 Task: Create a scrum project TrueNorth.
Action: Mouse moved to (1165, 109)
Screenshot: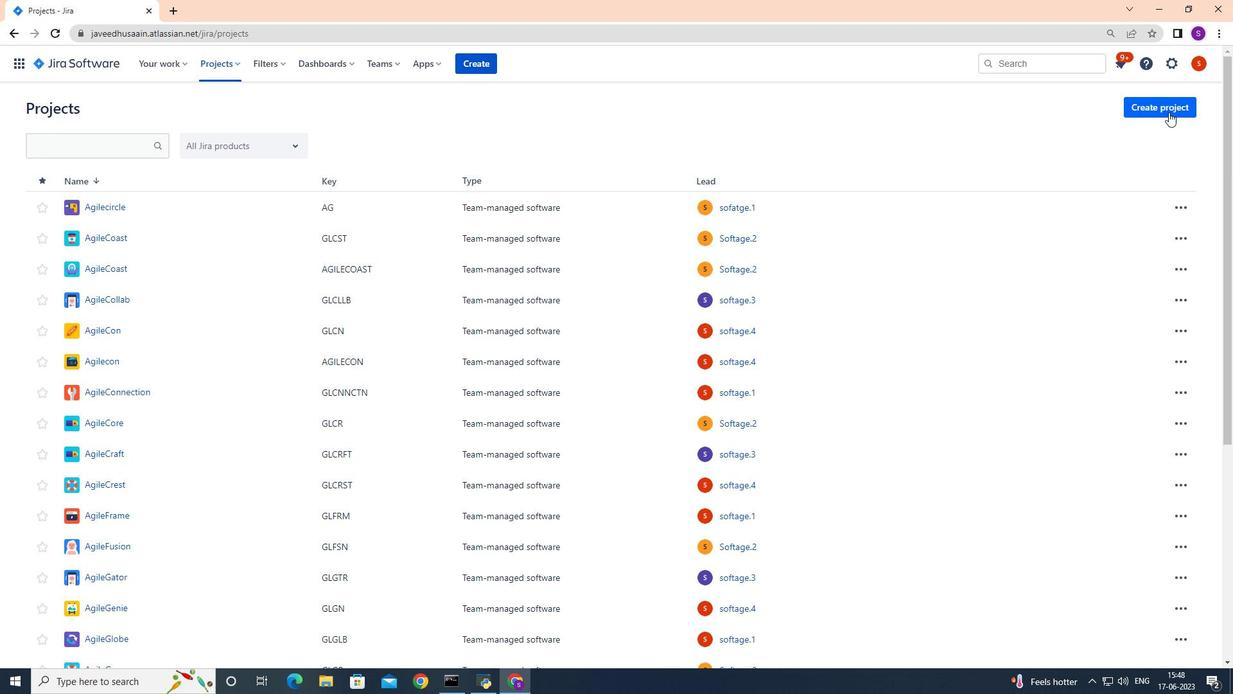 
Action: Mouse pressed left at (1165, 109)
Screenshot: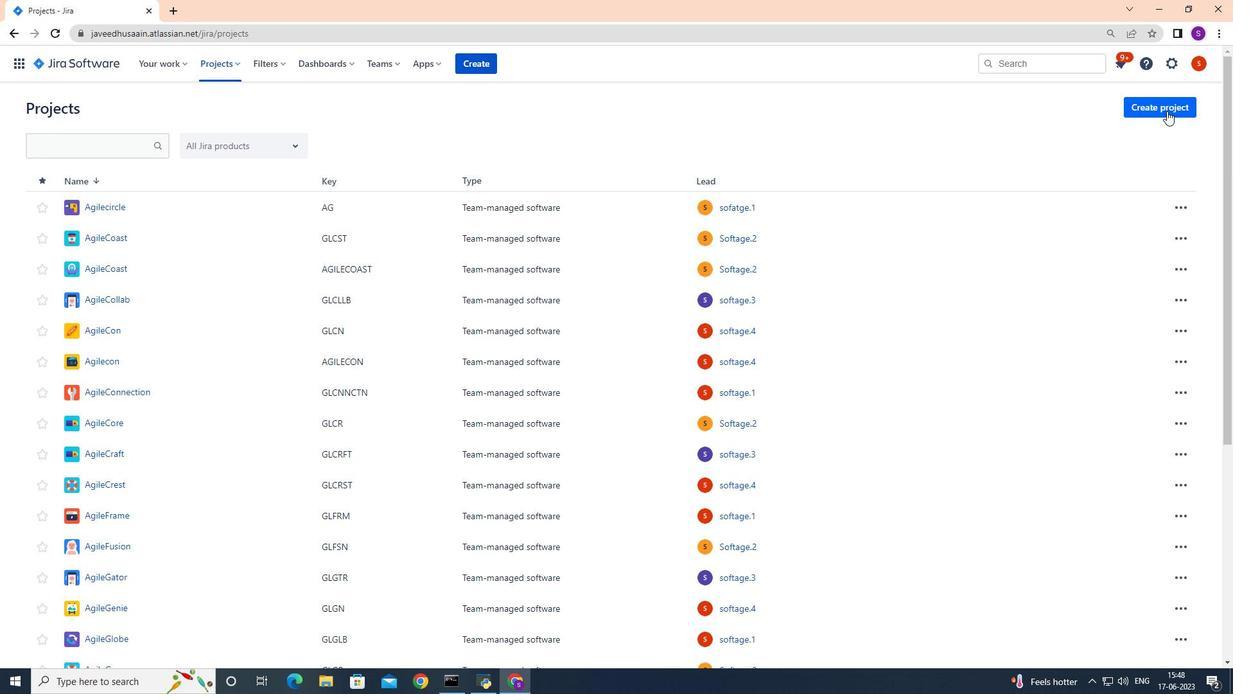 
Action: Mouse moved to (621, 214)
Screenshot: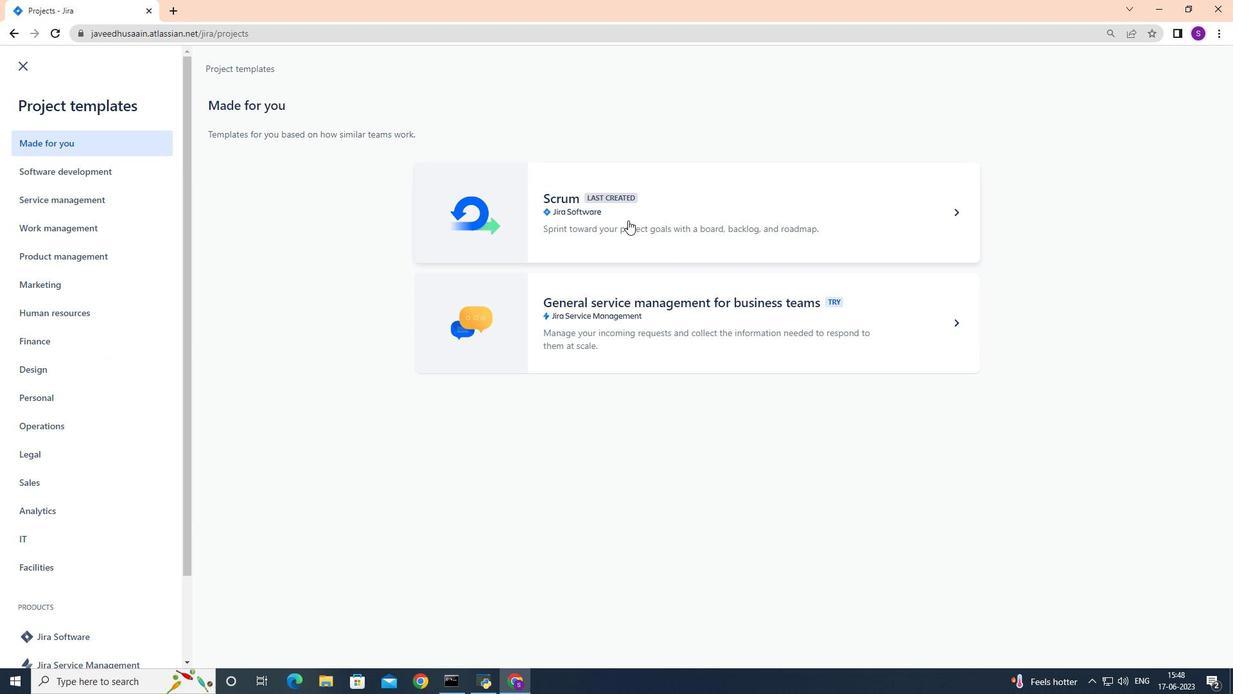 
Action: Mouse pressed left at (621, 214)
Screenshot: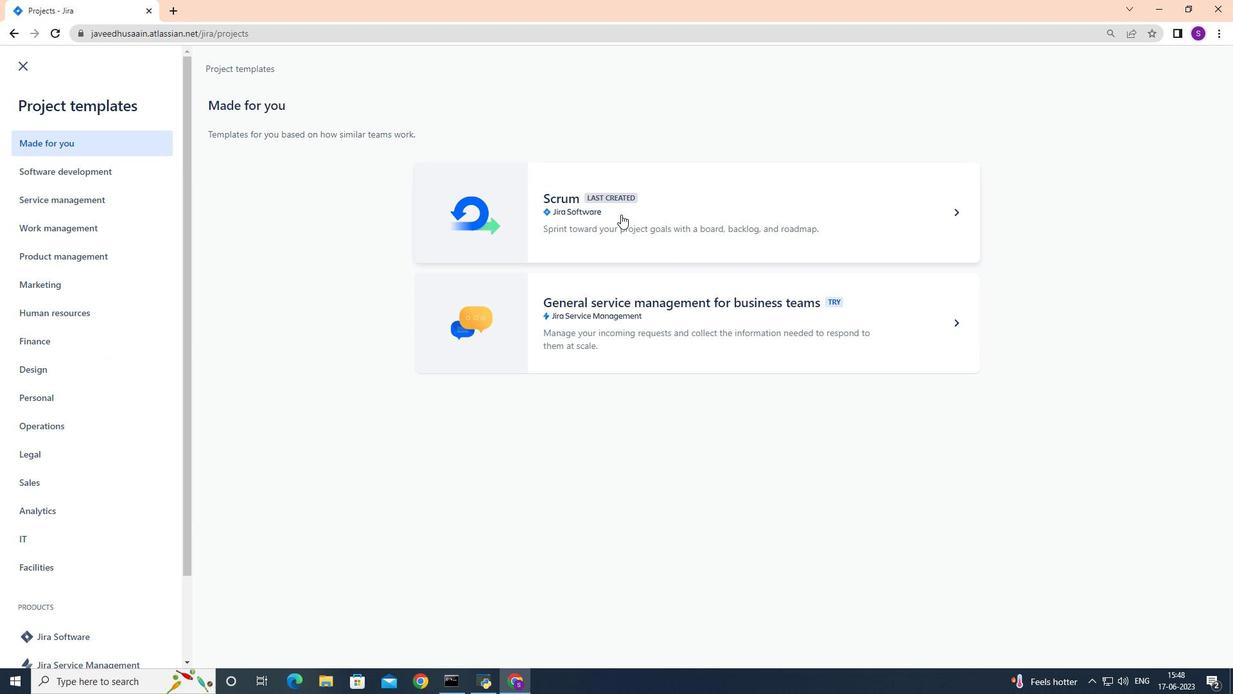 
Action: Mouse moved to (912, 120)
Screenshot: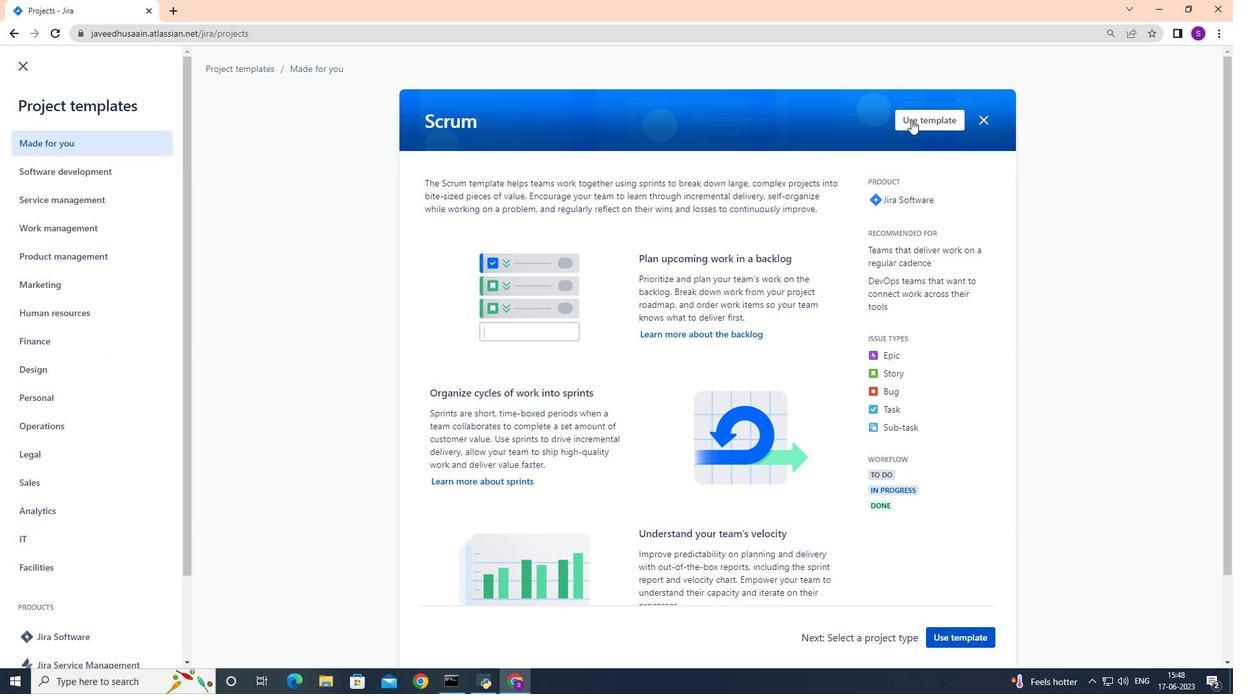 
Action: Mouse pressed left at (912, 120)
Screenshot: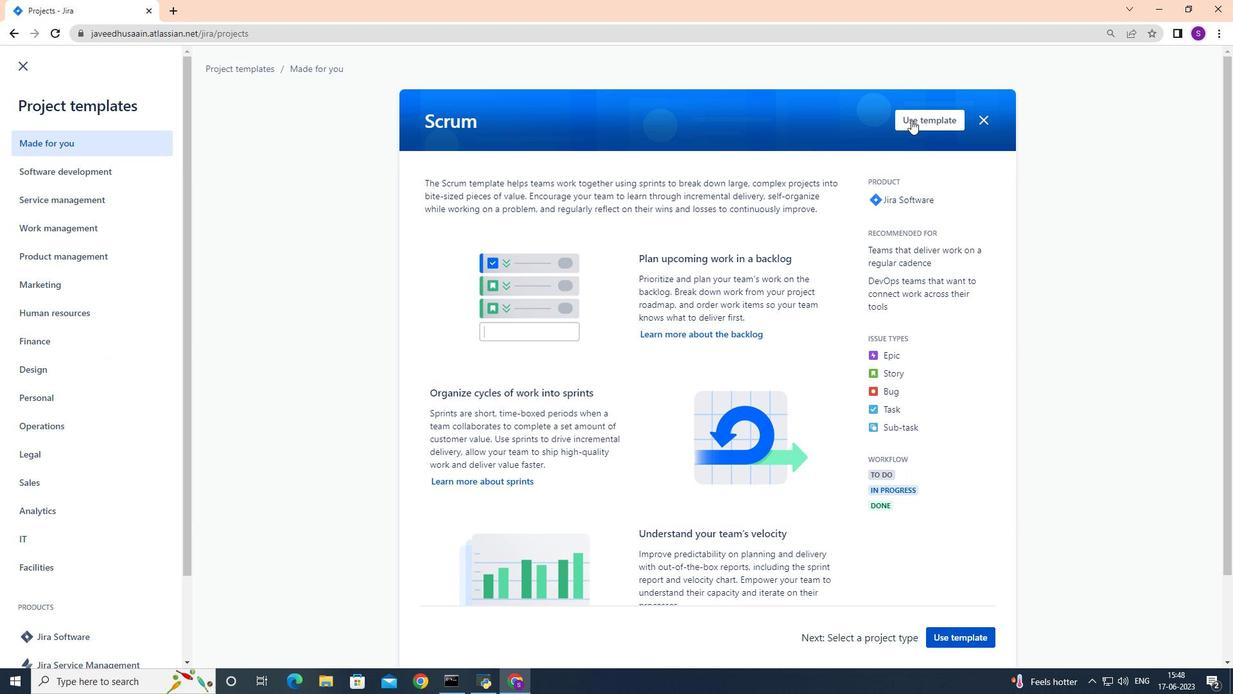 
Action: Mouse moved to (509, 439)
Screenshot: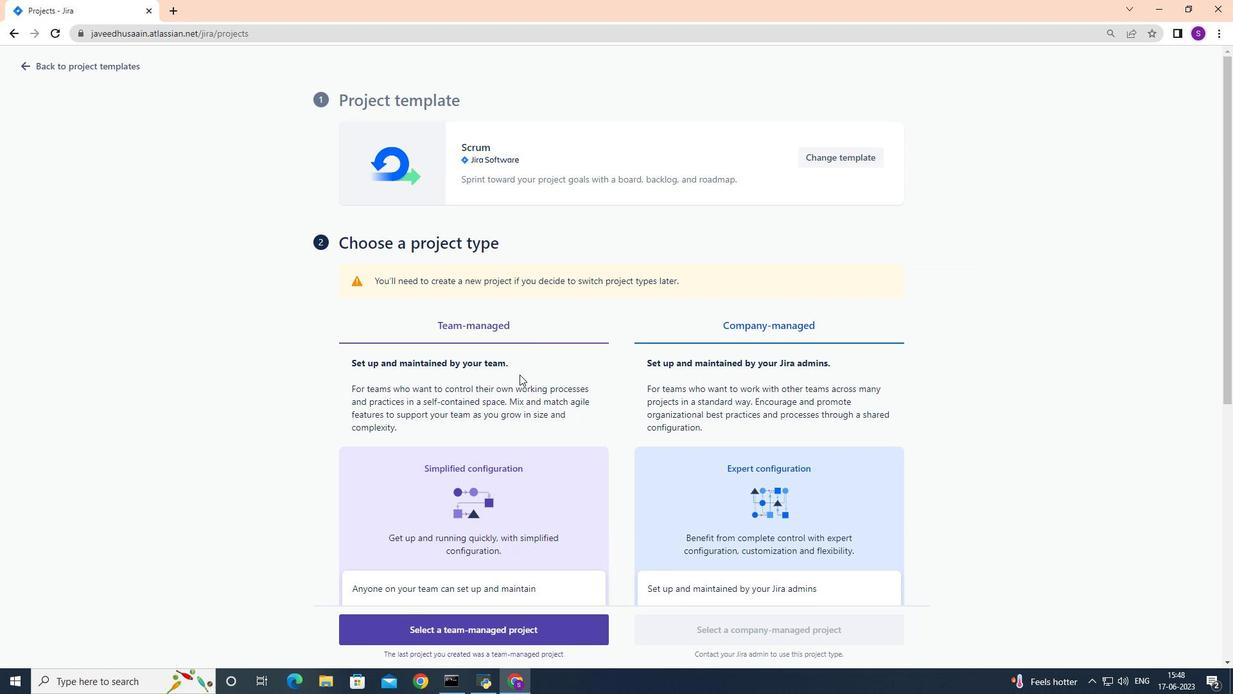 
Action: Mouse scrolled (509, 435) with delta (0, 0)
Screenshot: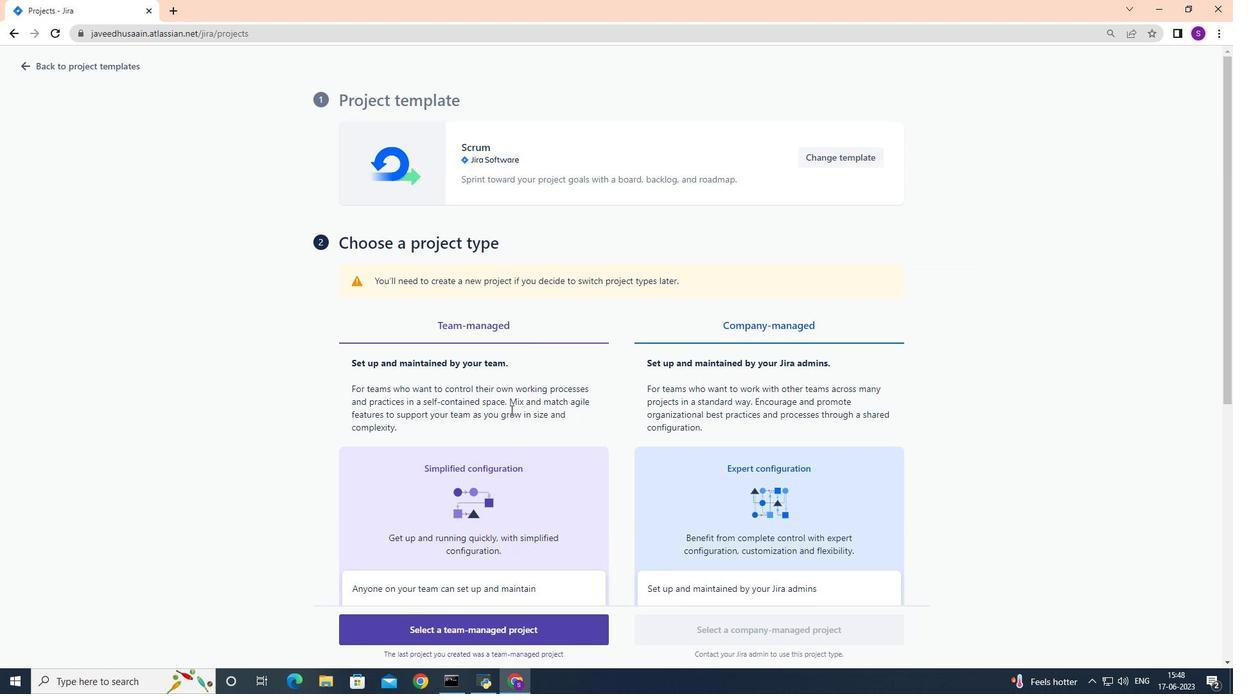 
Action: Mouse moved to (509, 443)
Screenshot: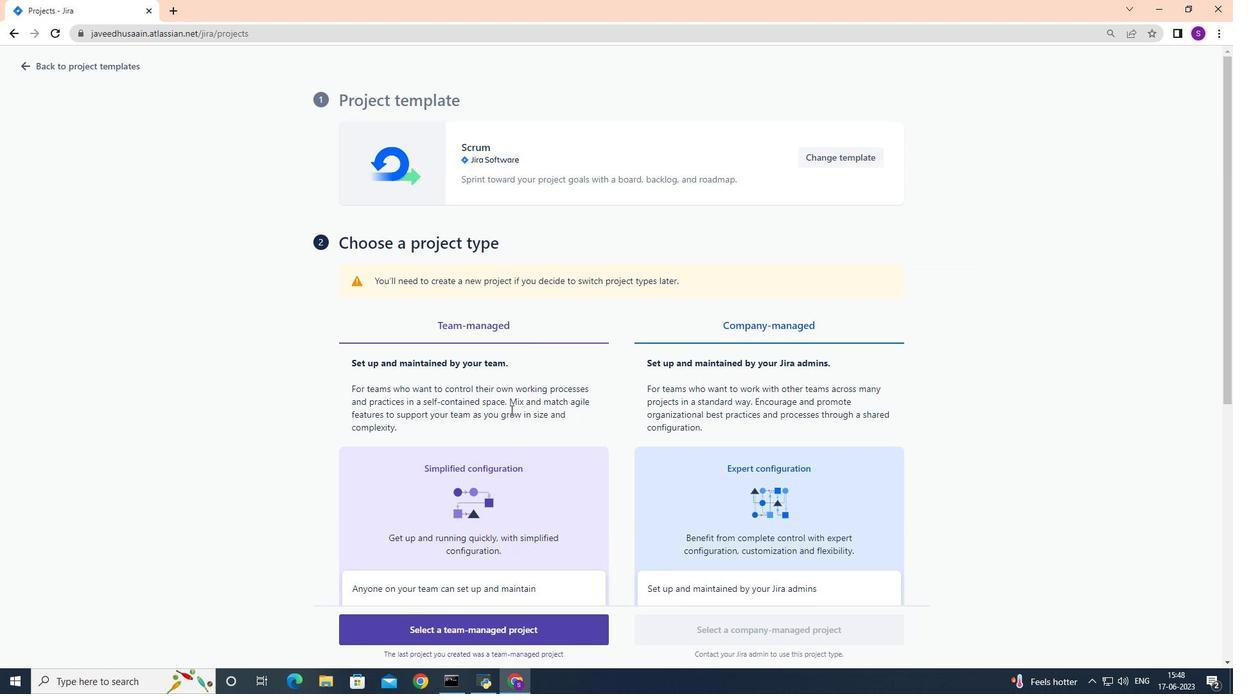 
Action: Mouse scrolled (509, 442) with delta (0, 0)
Screenshot: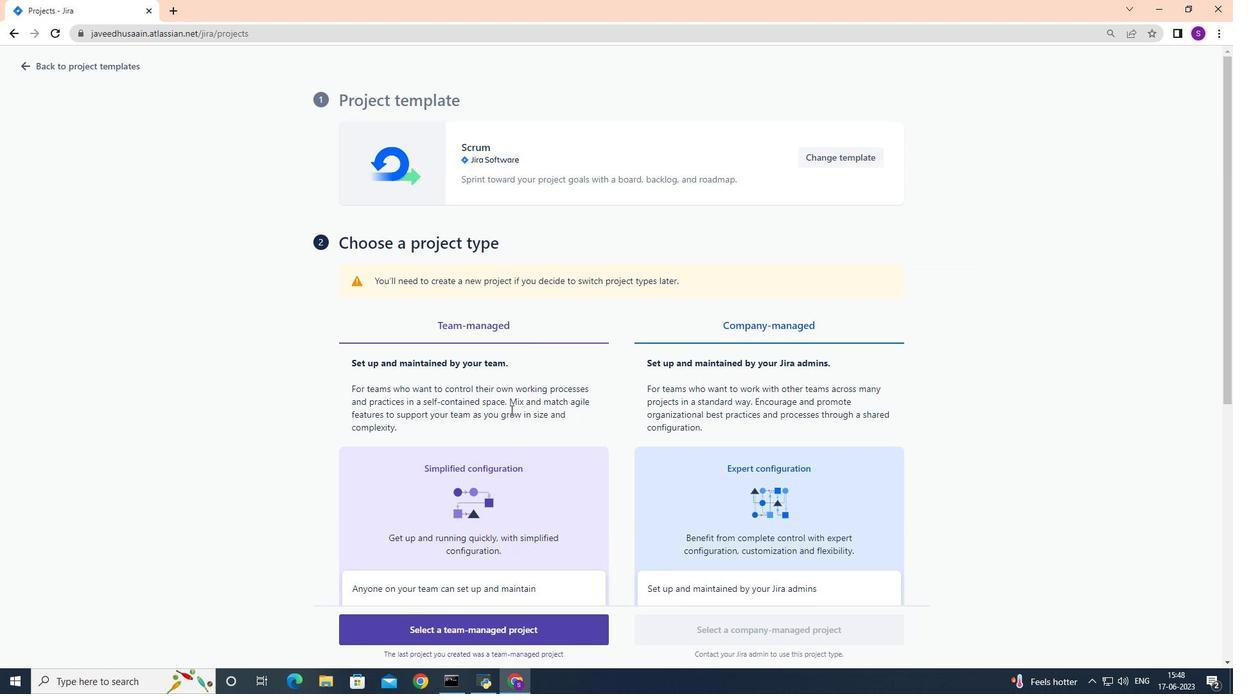 
Action: Mouse moved to (509, 449)
Screenshot: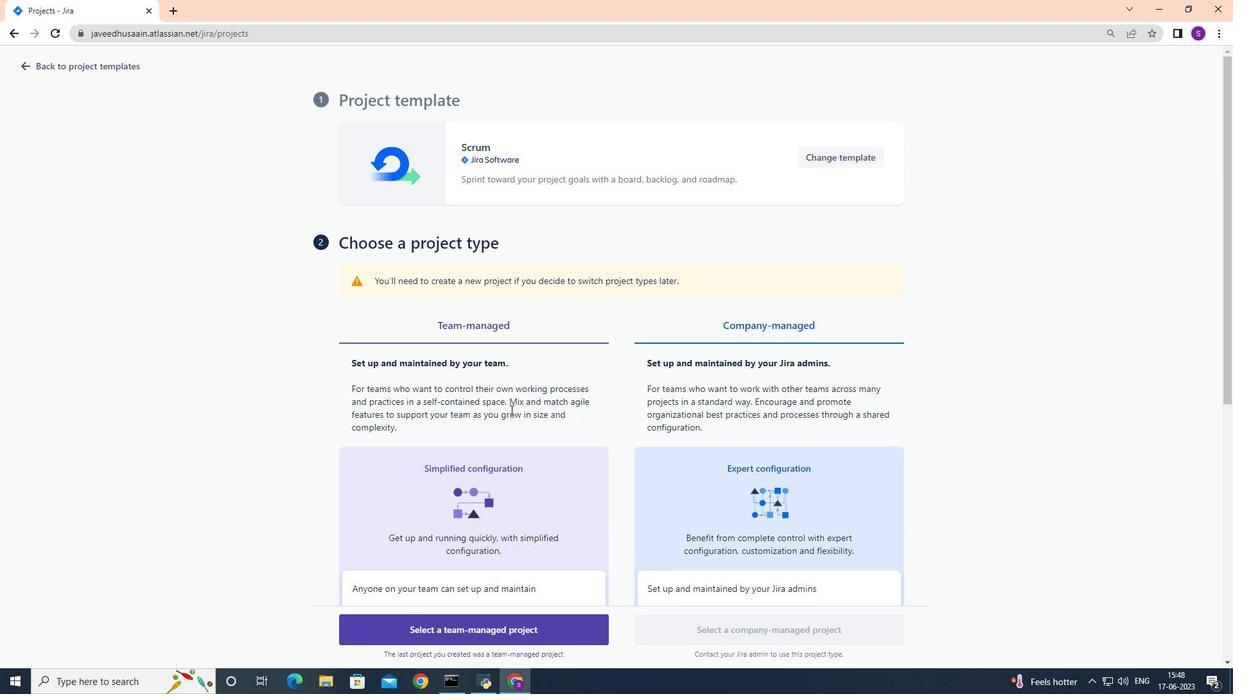 
Action: Mouse scrolled (509, 447) with delta (0, 0)
Screenshot: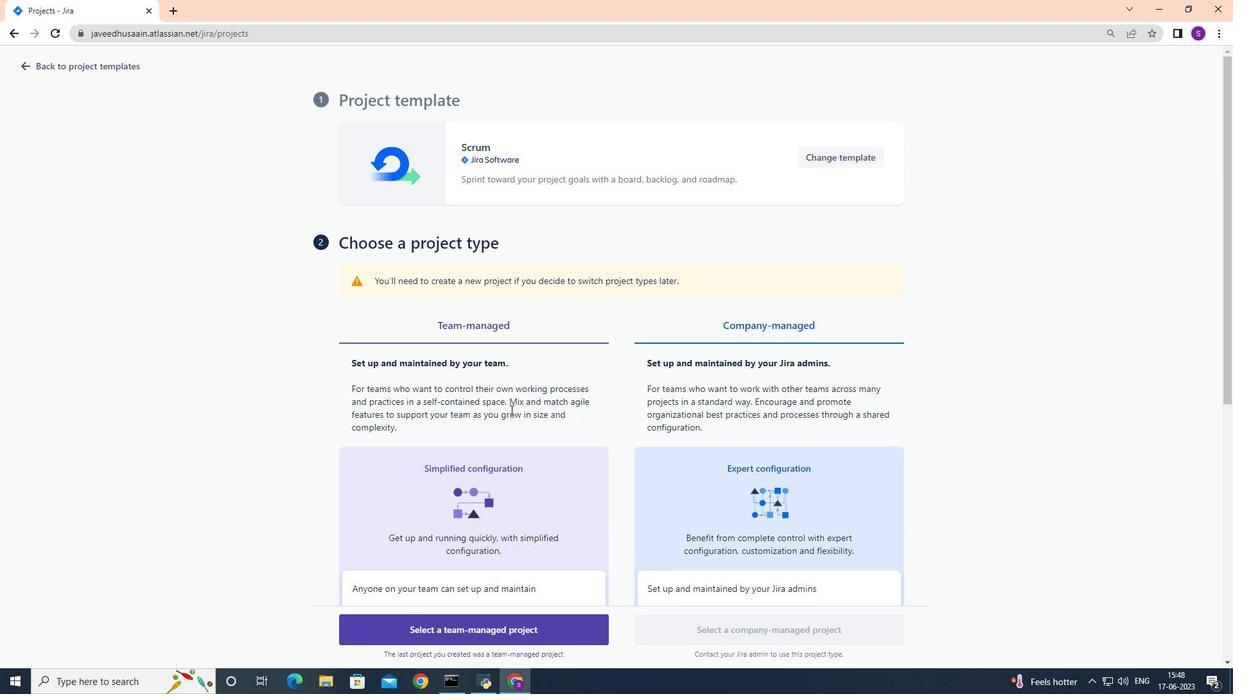 
Action: Mouse moved to (509, 451)
Screenshot: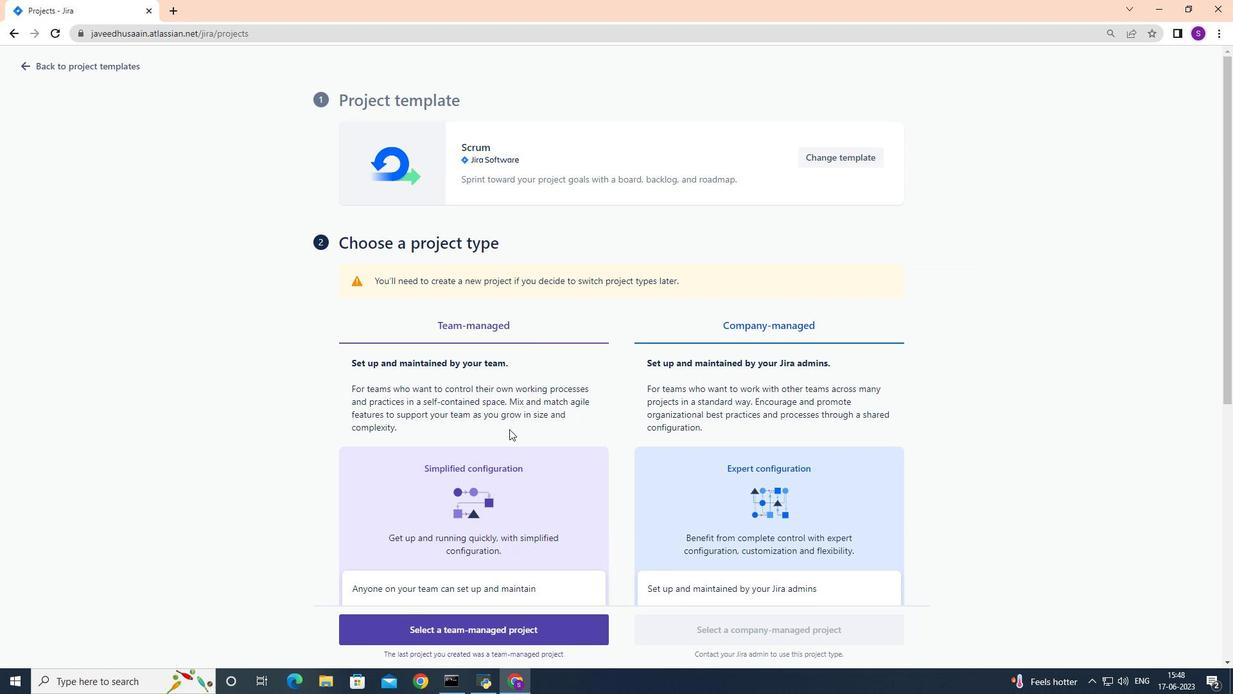
Action: Mouse scrolled (509, 450) with delta (0, 0)
Screenshot: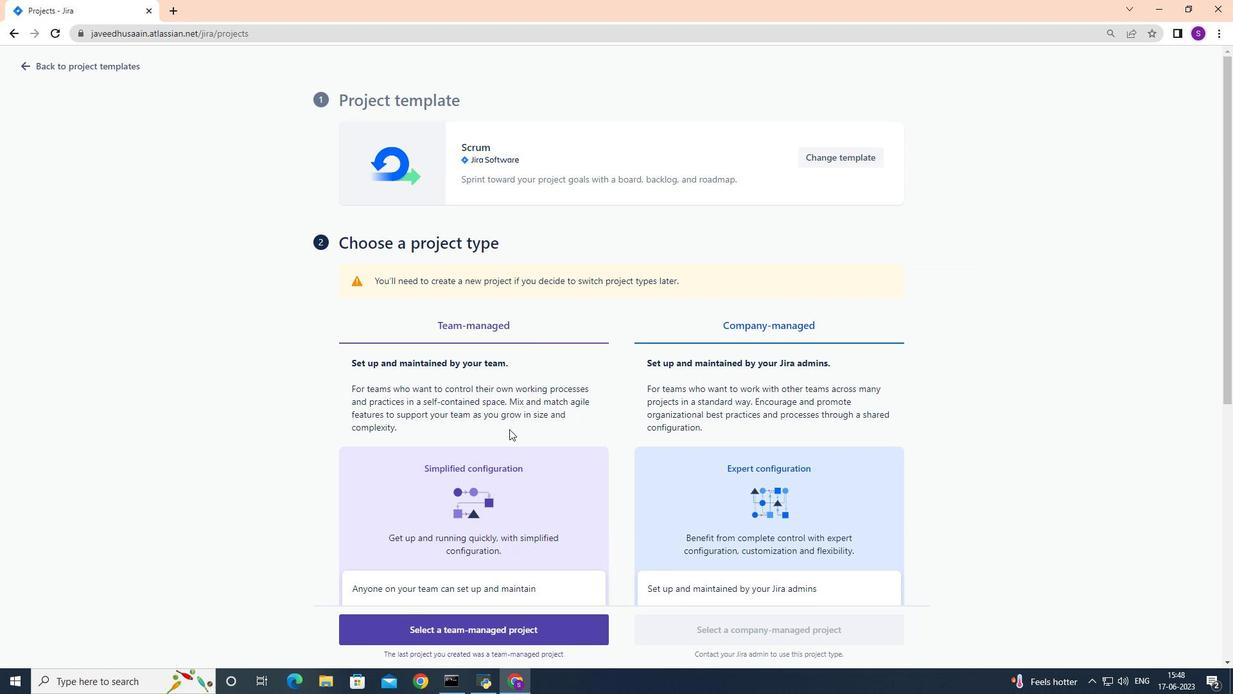 
Action: Mouse moved to (524, 633)
Screenshot: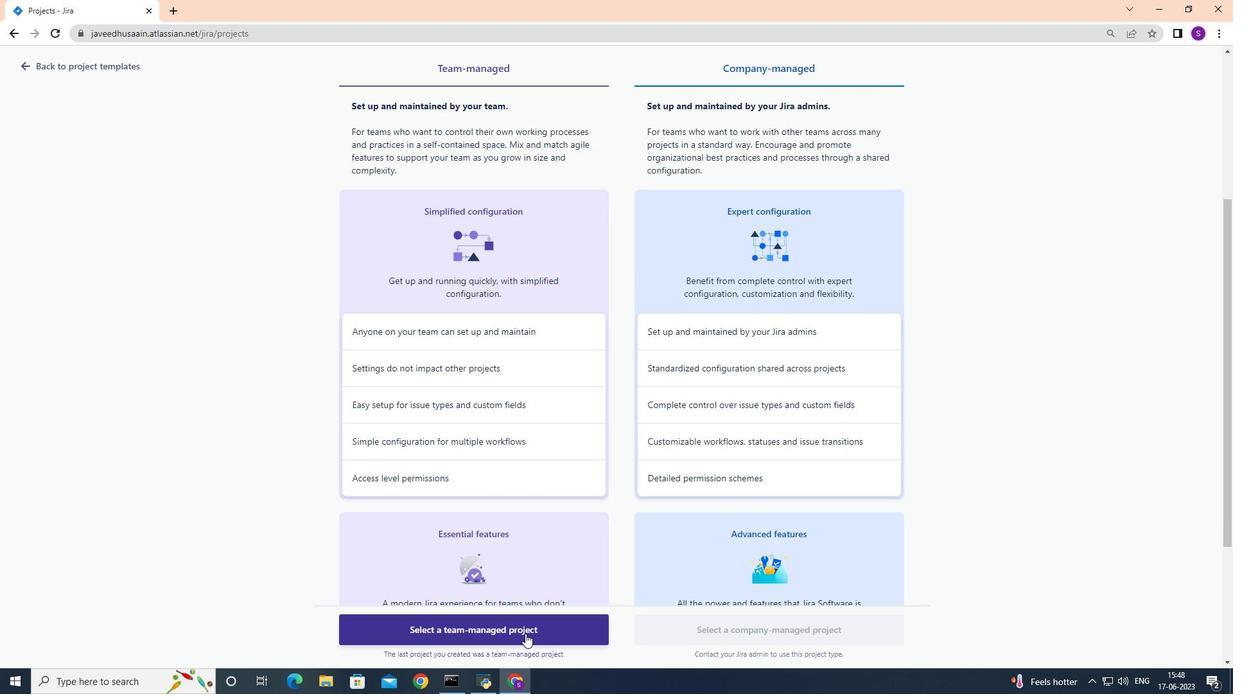 
Action: Mouse pressed left at (524, 633)
Screenshot: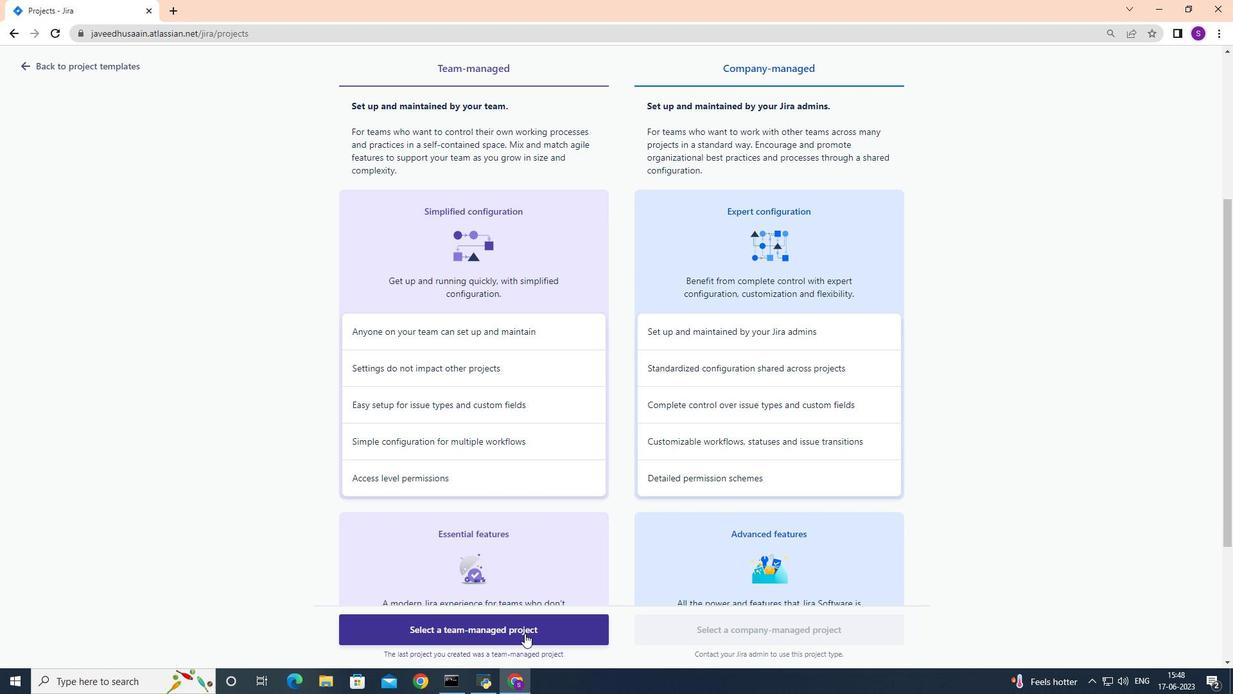 
Action: Mouse moved to (343, 303)
Screenshot: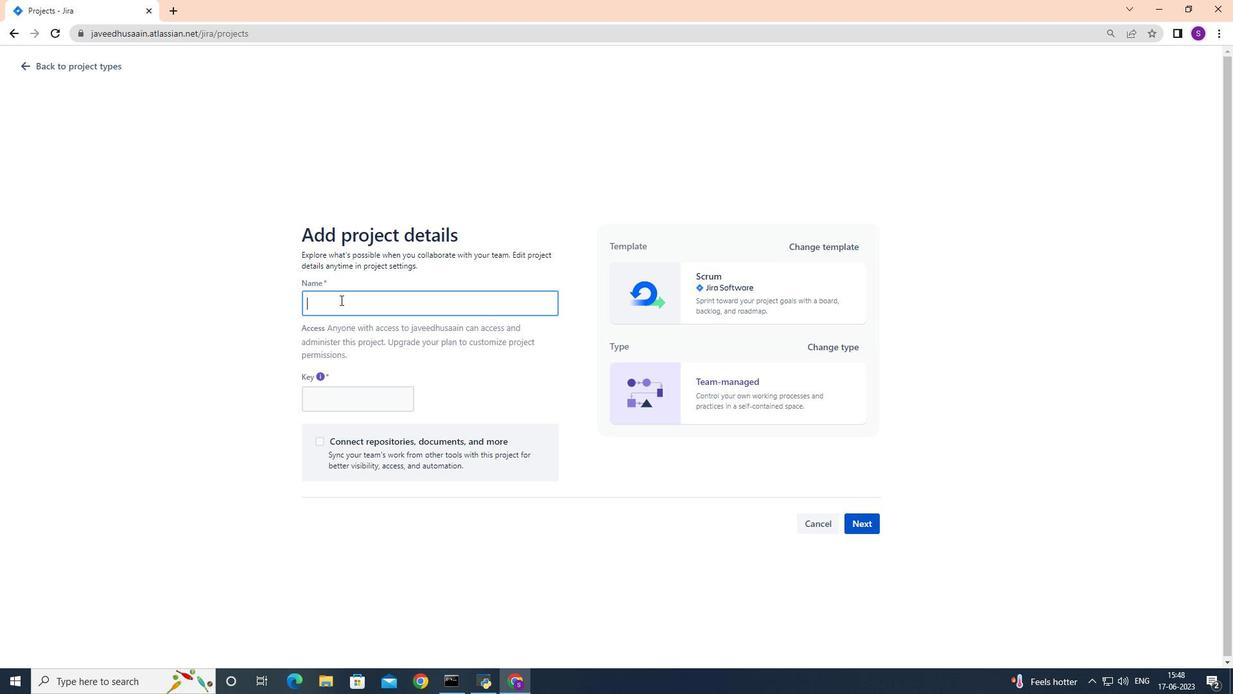 
Action: Mouse pressed left at (343, 303)
Screenshot: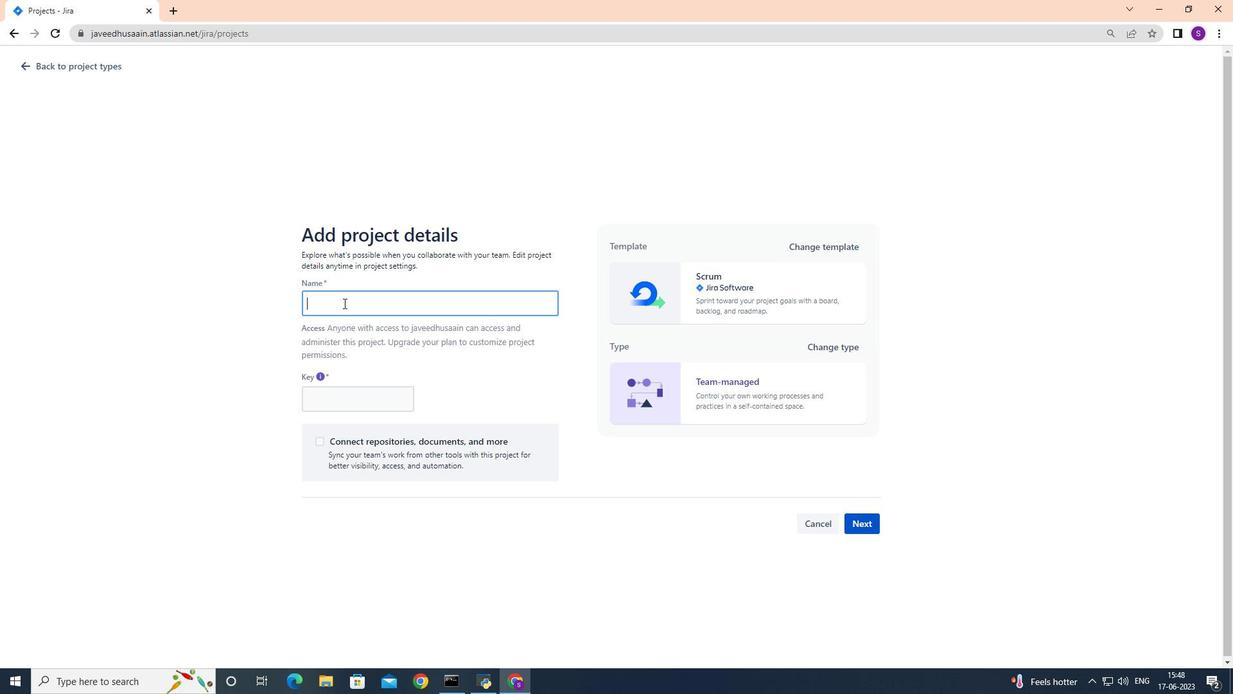 
Action: Key pressed <Key.shift>True<Key.shift>North
Screenshot: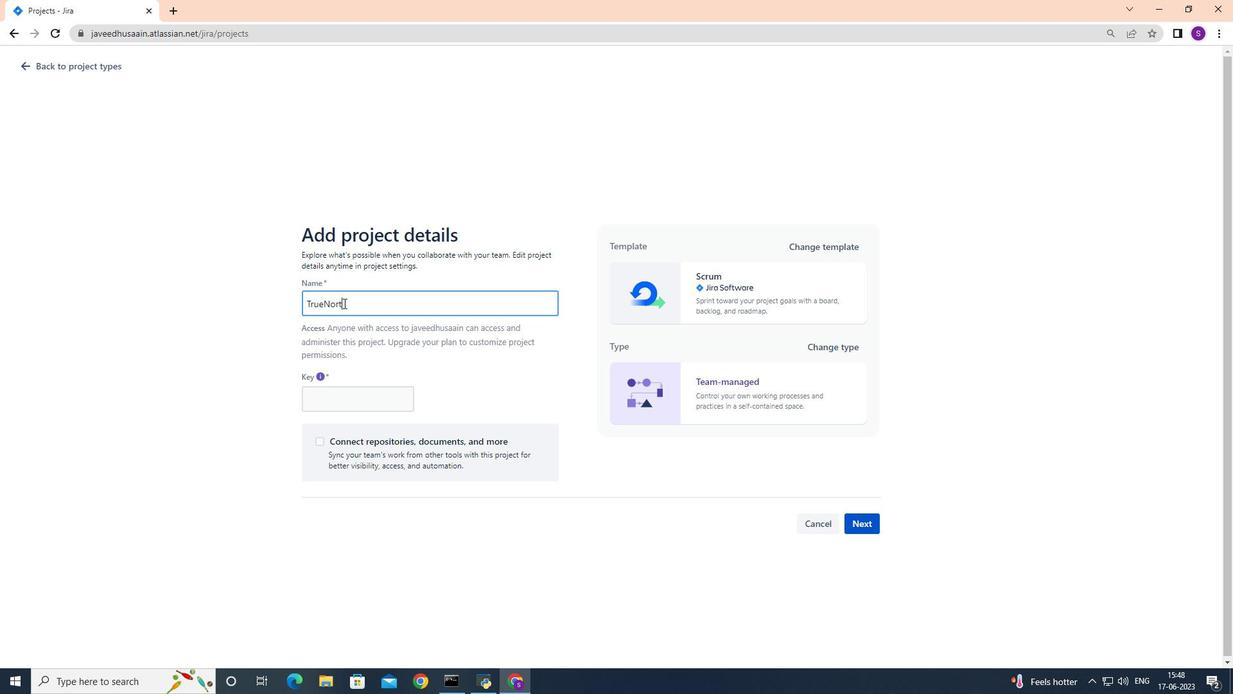 
Action: Mouse moved to (870, 523)
Screenshot: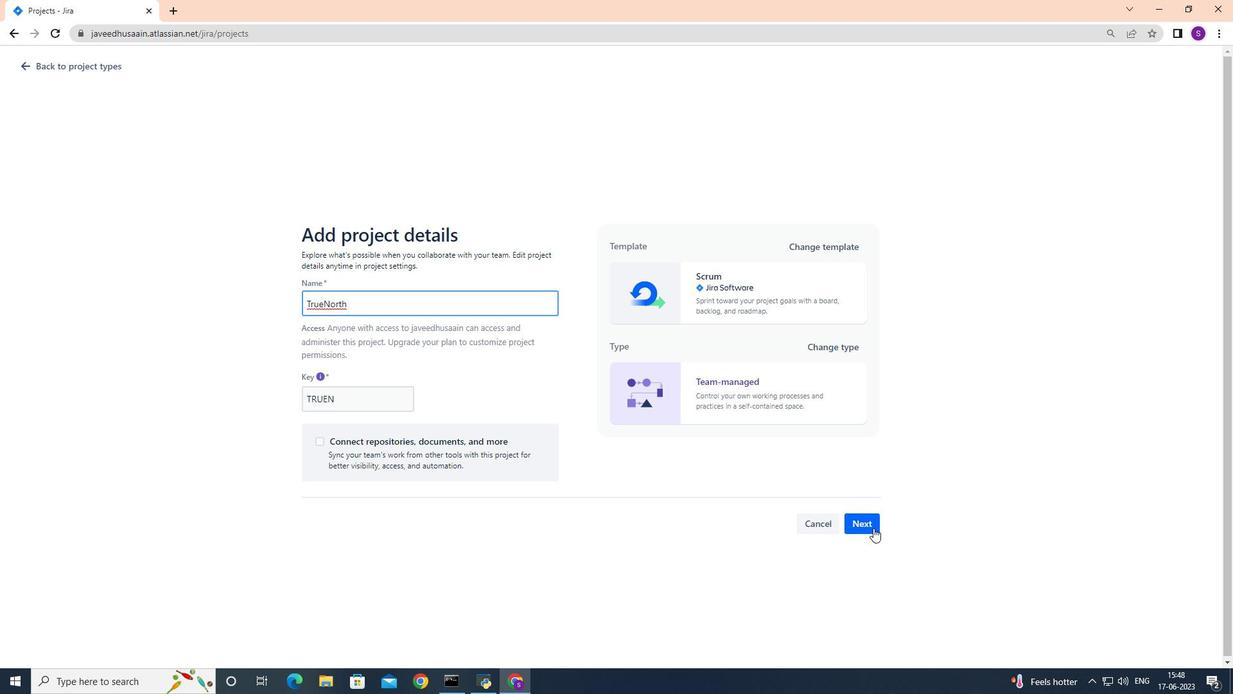
Action: Mouse pressed left at (870, 523)
Screenshot: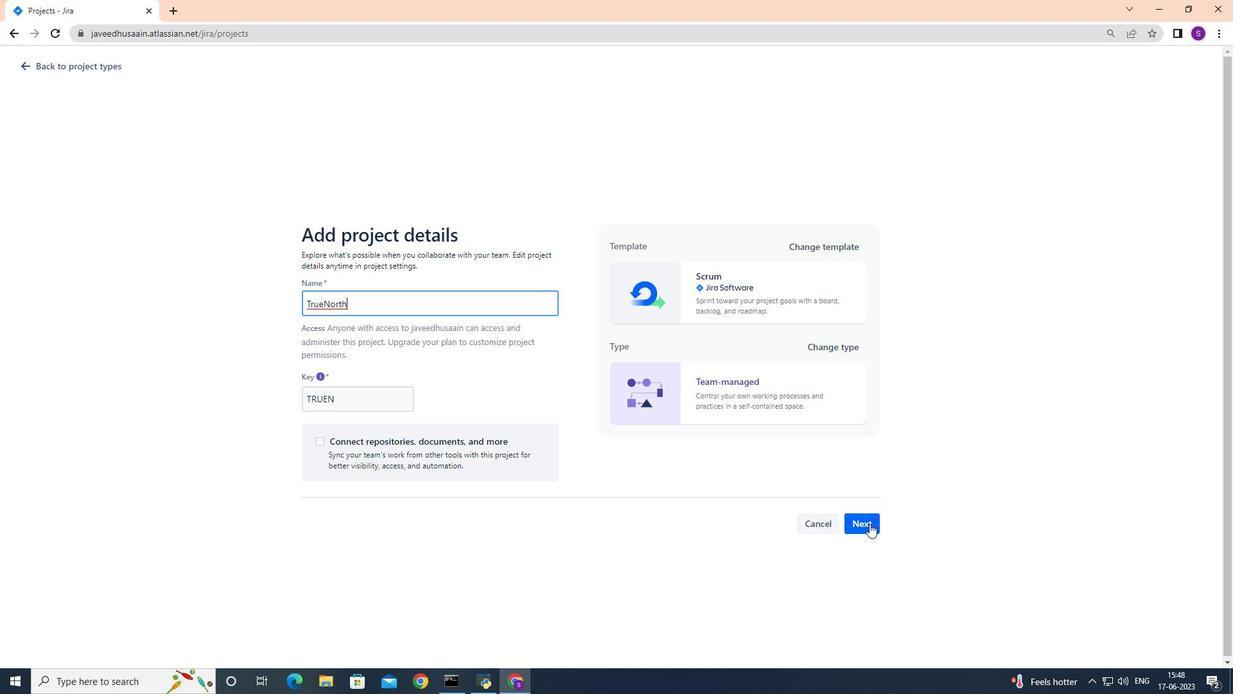 
Action: Mouse moved to (765, 432)
Screenshot: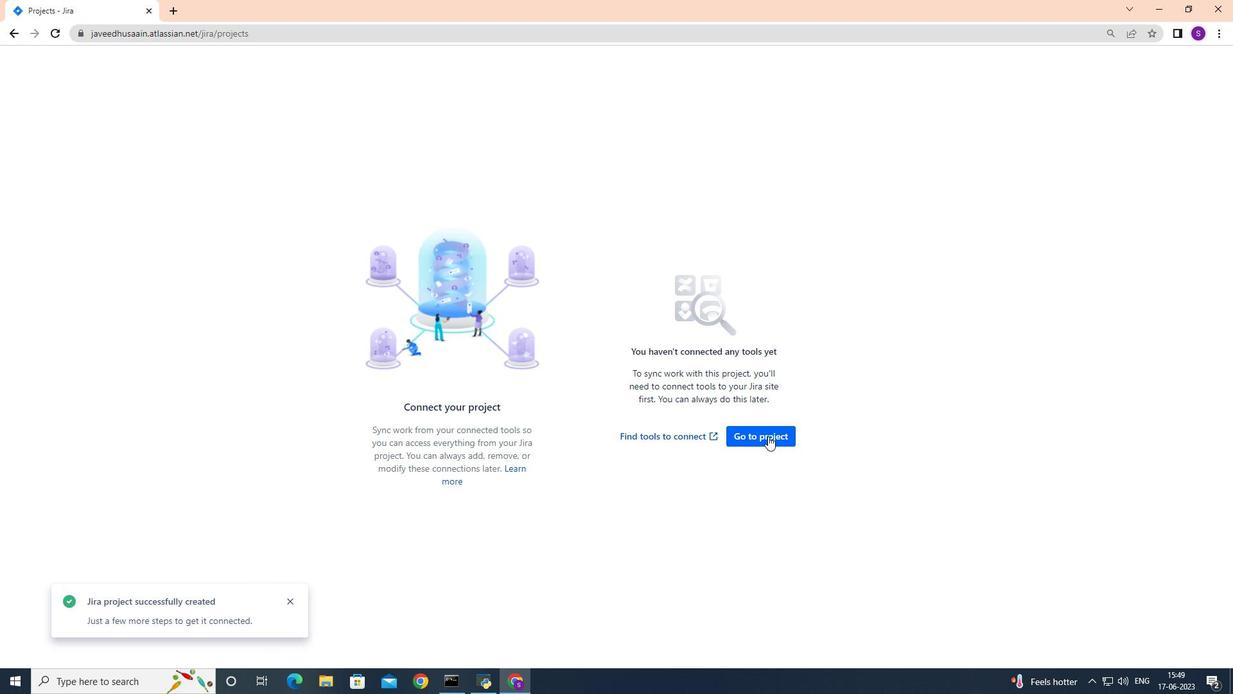 
Action: Mouse pressed left at (765, 432)
Screenshot: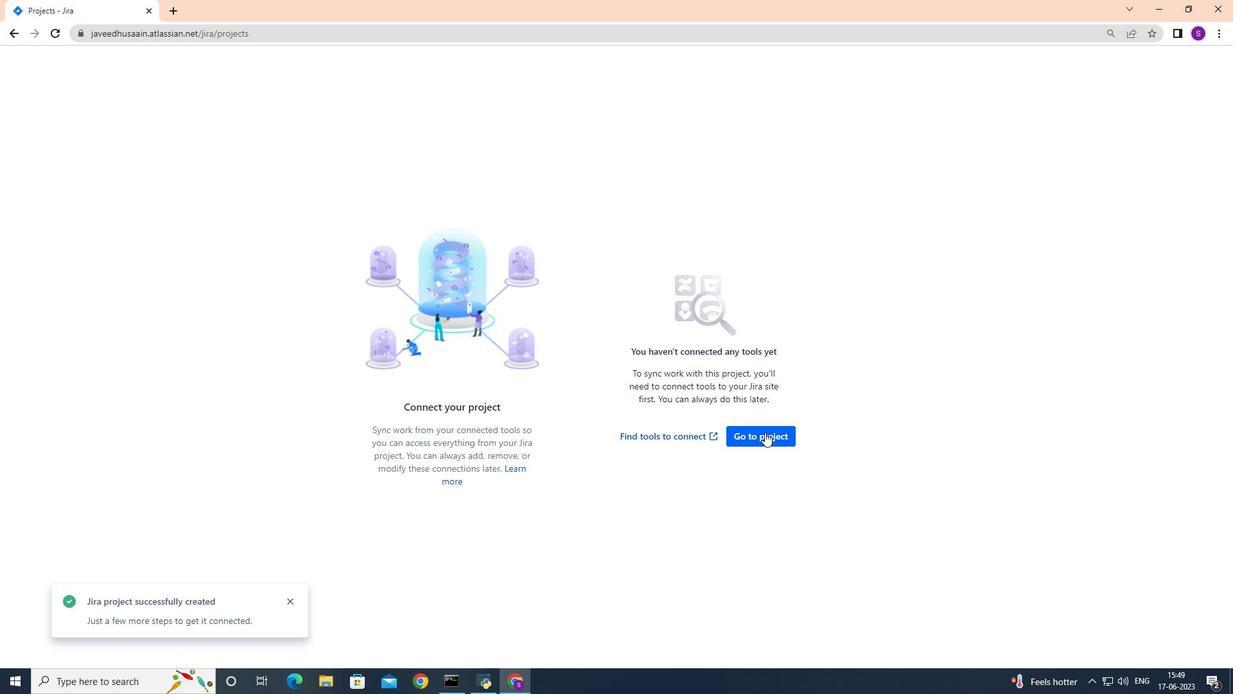 
Action: Mouse moved to (191, 120)
Screenshot: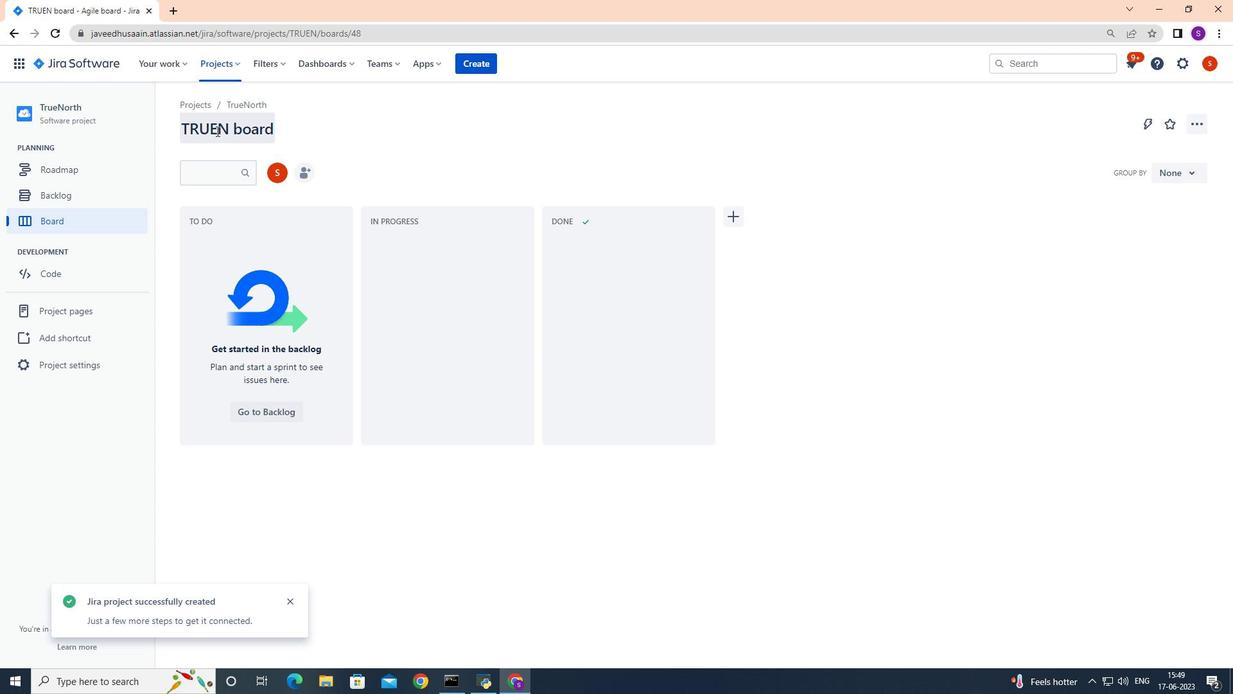 
